 Task: Add an event with the title Third Marketing Campaign Analysis, date ''2023/10/24'', time 04:00and add a description: Participants will discover strategies for engaging their audience and maintaining their interest throughout the presentation. They will learn how to incorporate storytelling, interactive elements, and visual aids to create a dynamic and interactive experience for their listeners.Mark the tasks as Completed , logged in from the account softage.4@softage.netand send the event invitation to softage.2@softage.net and softage.3@softage.net. Set a reminder for the event Doesn''t repeat
Action: Mouse moved to (74, 96)
Screenshot: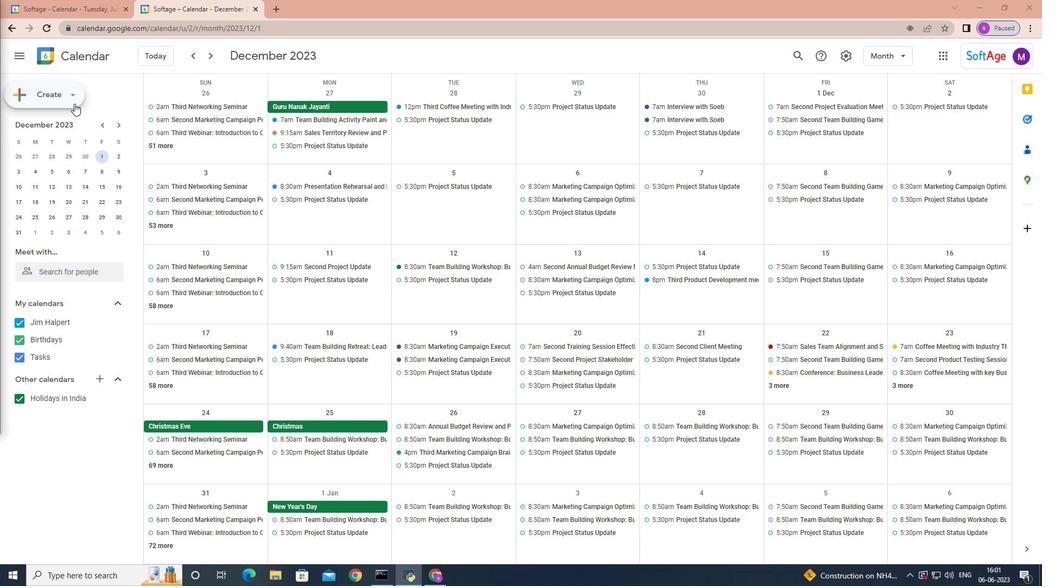 
Action: Mouse pressed left at (74, 96)
Screenshot: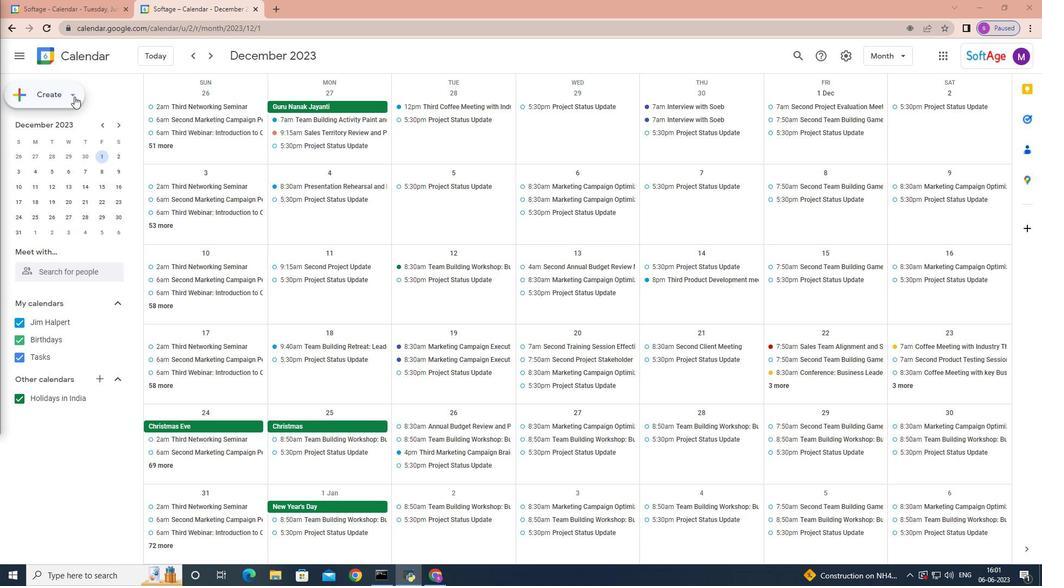 
Action: Mouse moved to (74, 122)
Screenshot: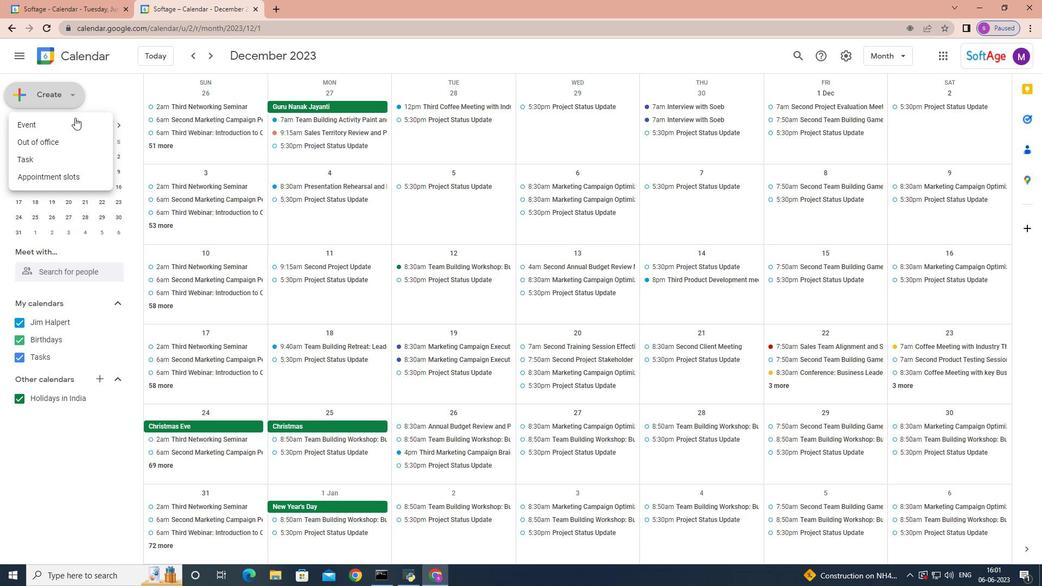 
Action: Mouse pressed left at (74, 122)
Screenshot: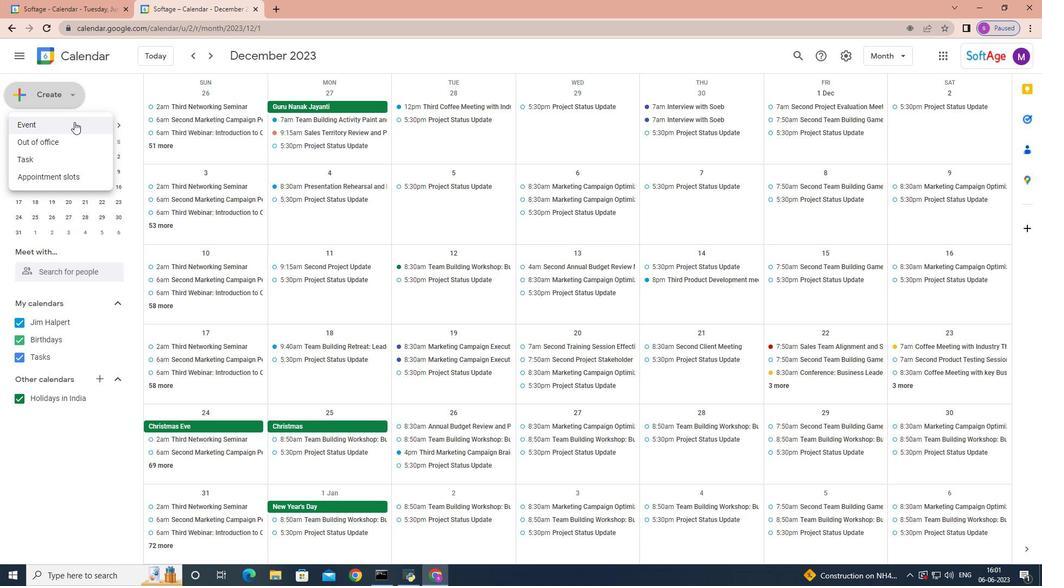 
Action: Mouse moved to (661, 367)
Screenshot: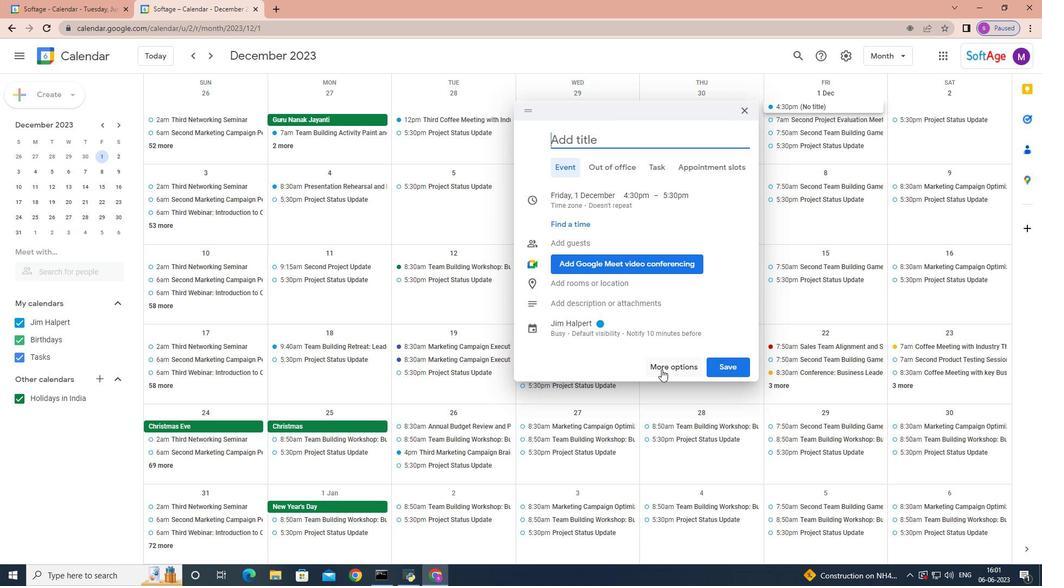 
Action: Mouse pressed left at (661, 367)
Screenshot: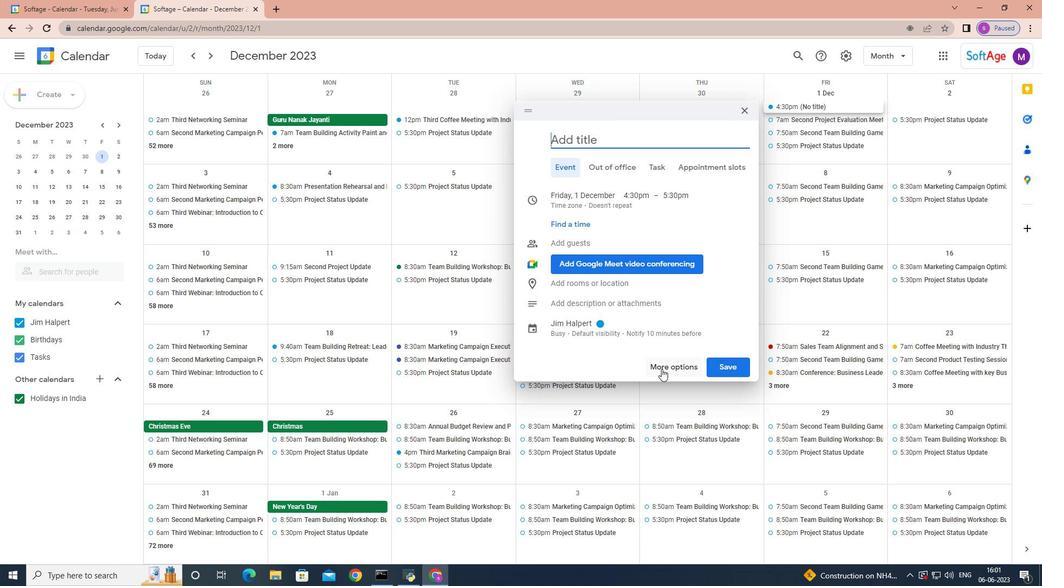 
Action: Mouse moved to (655, 344)
Screenshot: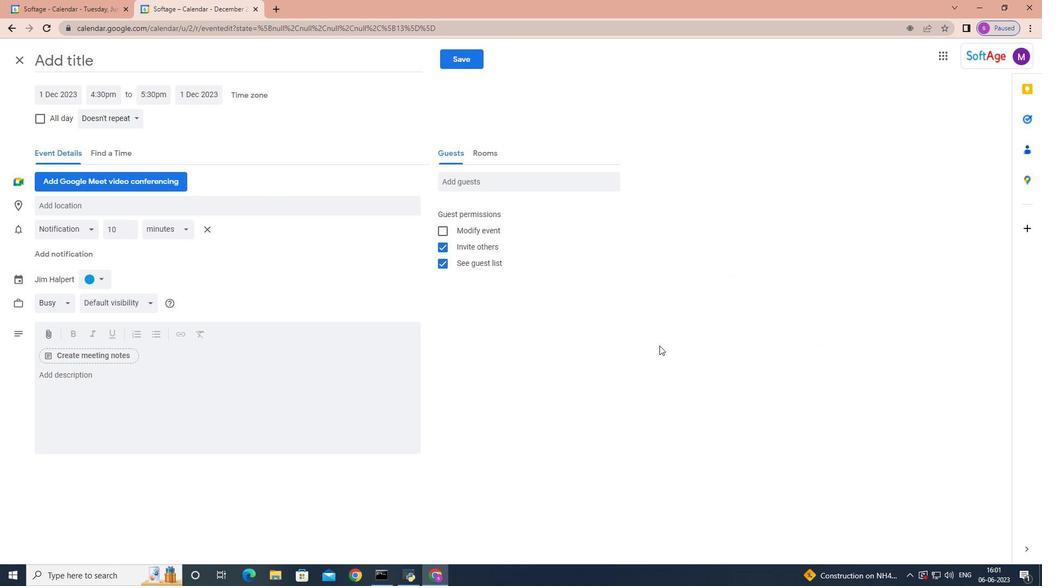 
Action: Key pressed <Key.shift>Third<Key.space><Key.shift>Marketing<Key.space><Key.shift>Campaign<Key.space><Key.shift>Analysis
Screenshot: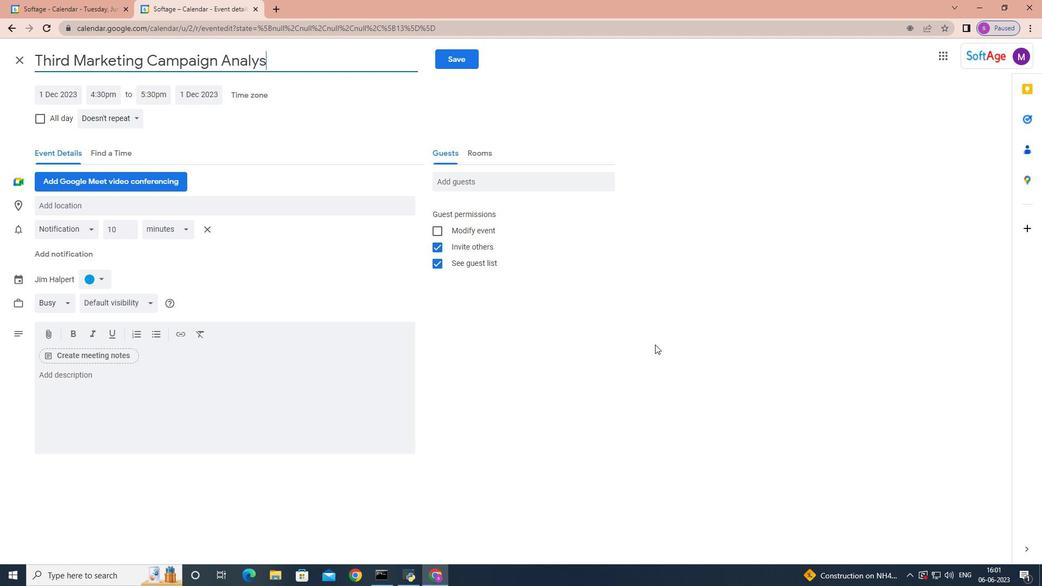 
Action: Mouse moved to (62, 95)
Screenshot: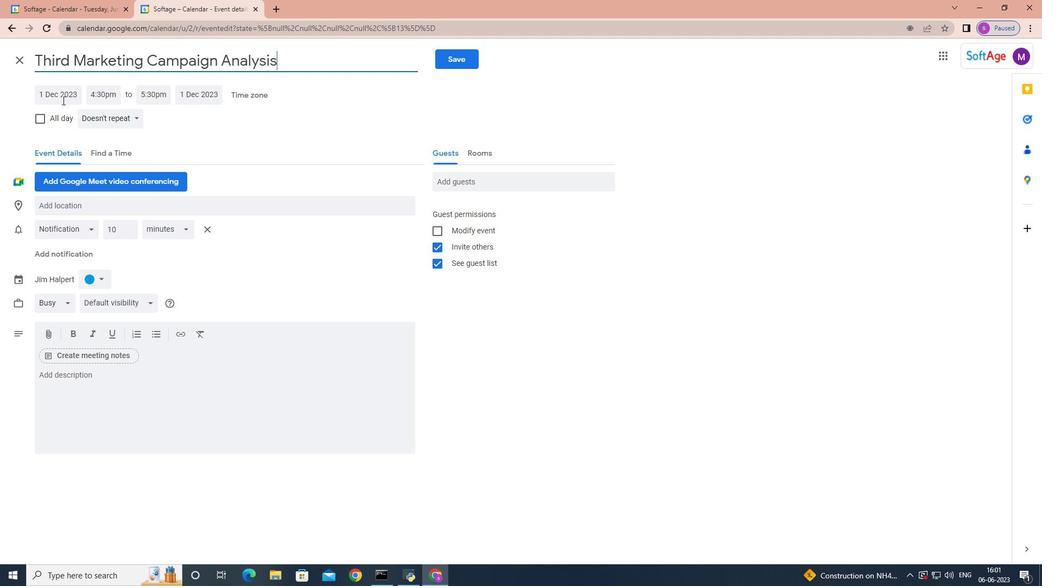 
Action: Mouse pressed left at (62, 95)
Screenshot: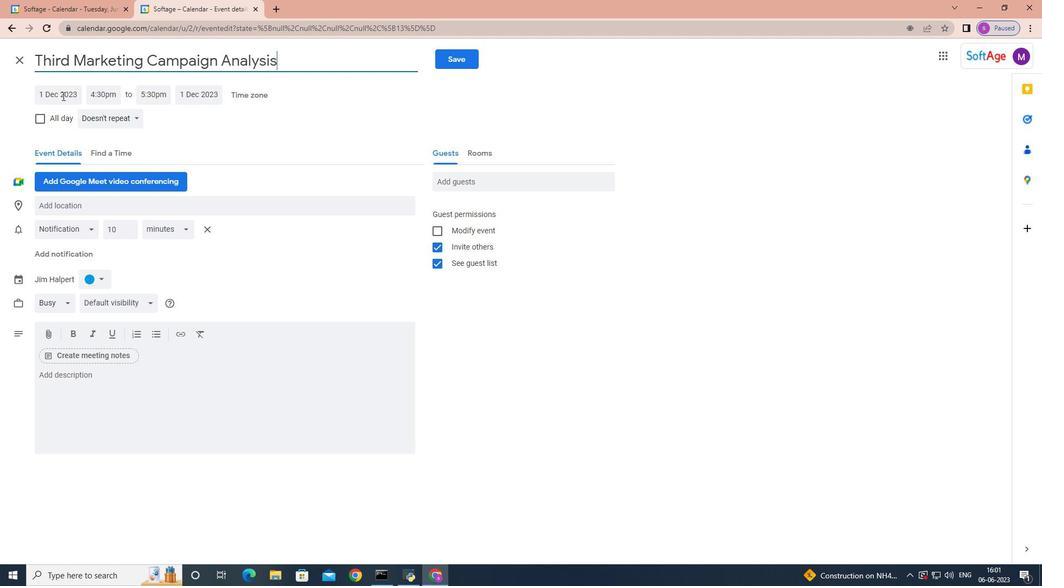 
Action: Mouse moved to (156, 115)
Screenshot: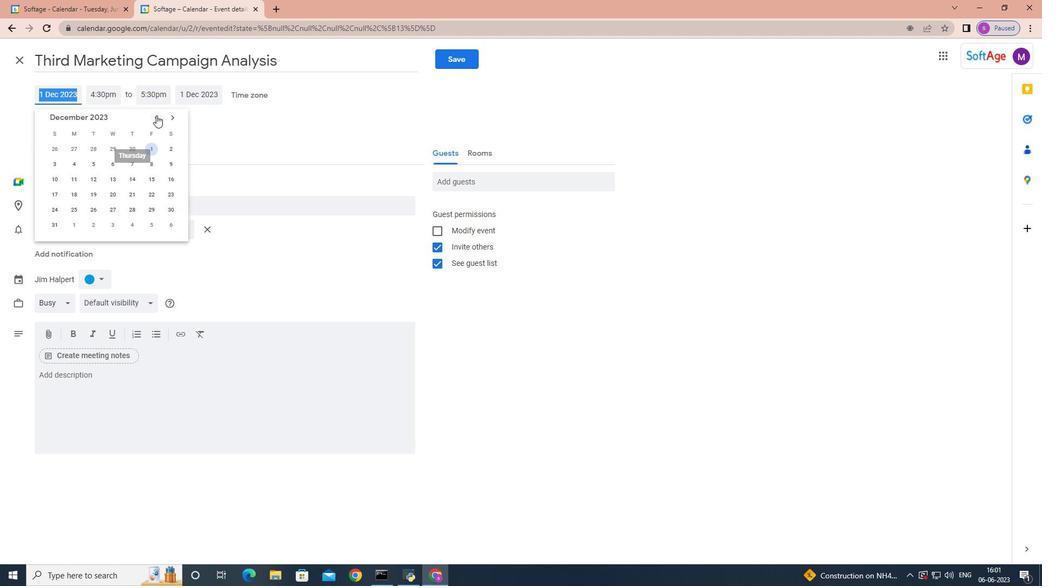 
Action: Mouse pressed left at (156, 115)
Screenshot: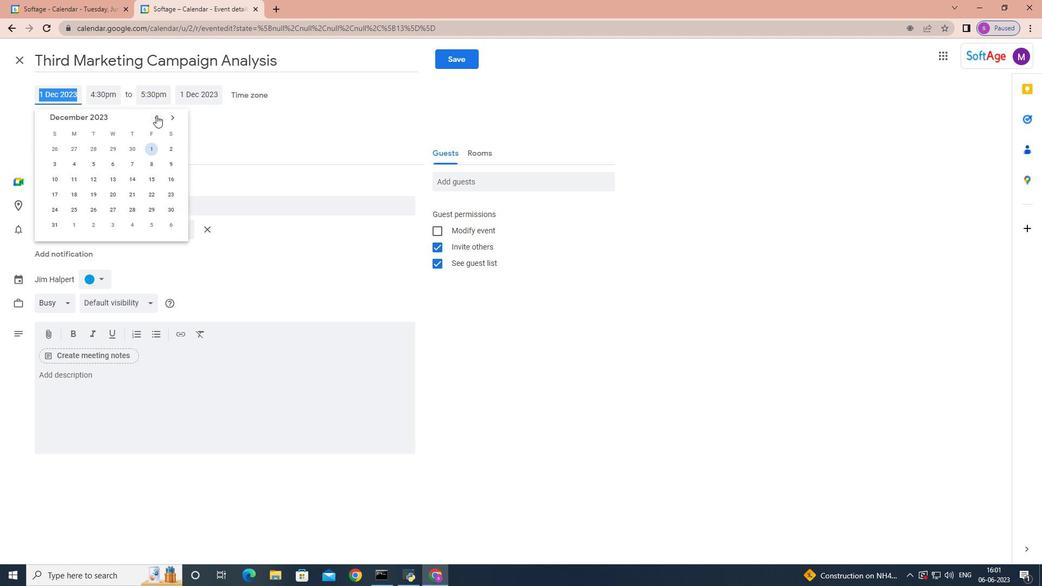 
Action: Mouse moved to (156, 115)
Screenshot: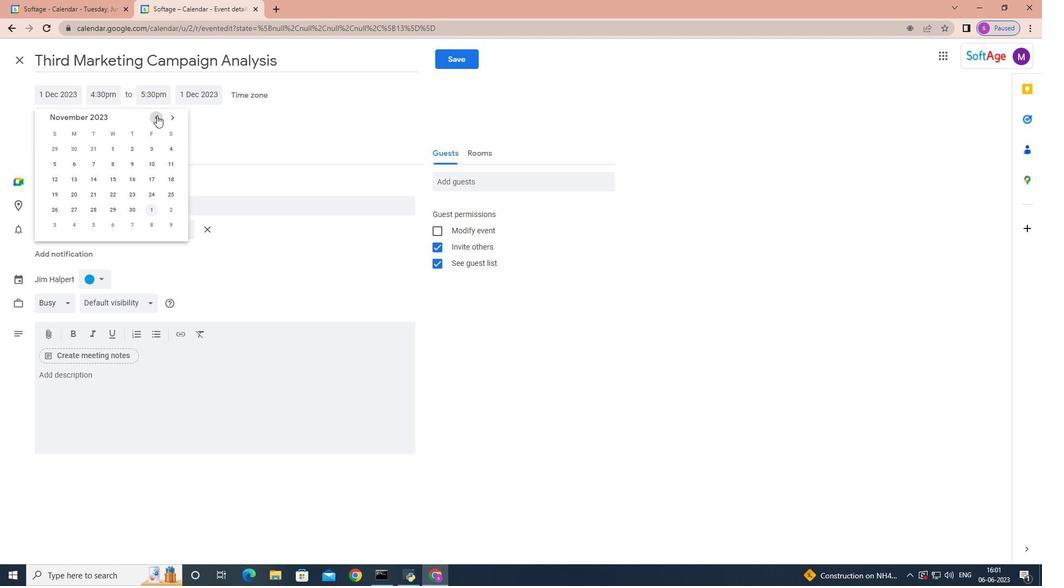 
Action: Mouse pressed left at (156, 115)
Screenshot: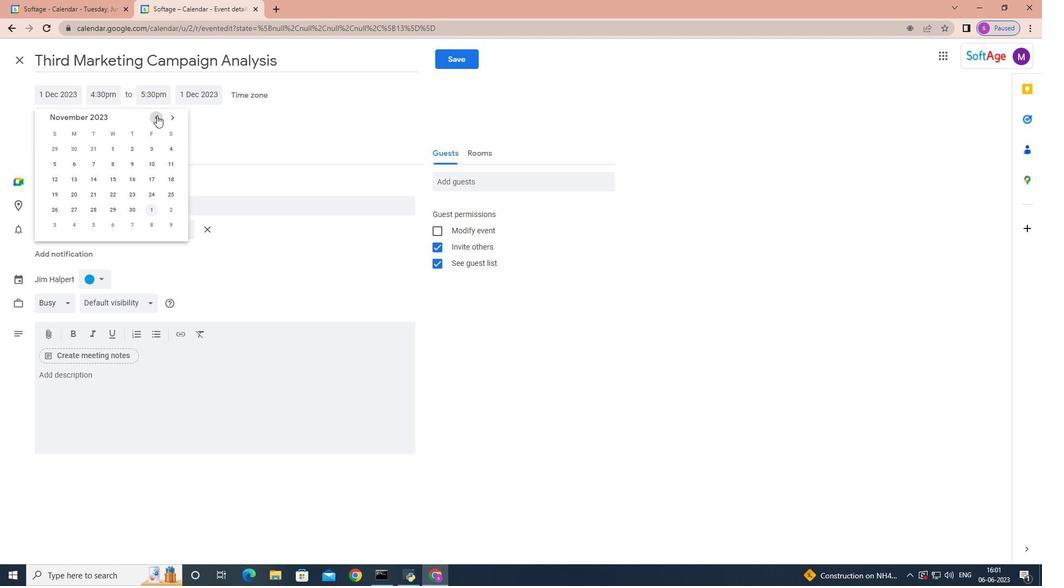 
Action: Mouse moved to (94, 194)
Screenshot: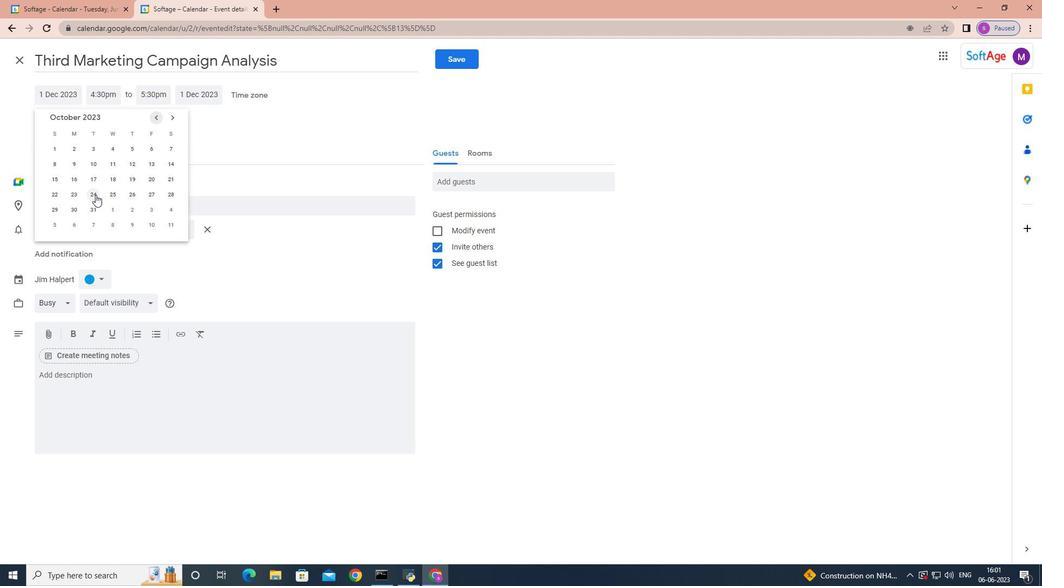 
Action: Mouse pressed left at (94, 194)
Screenshot: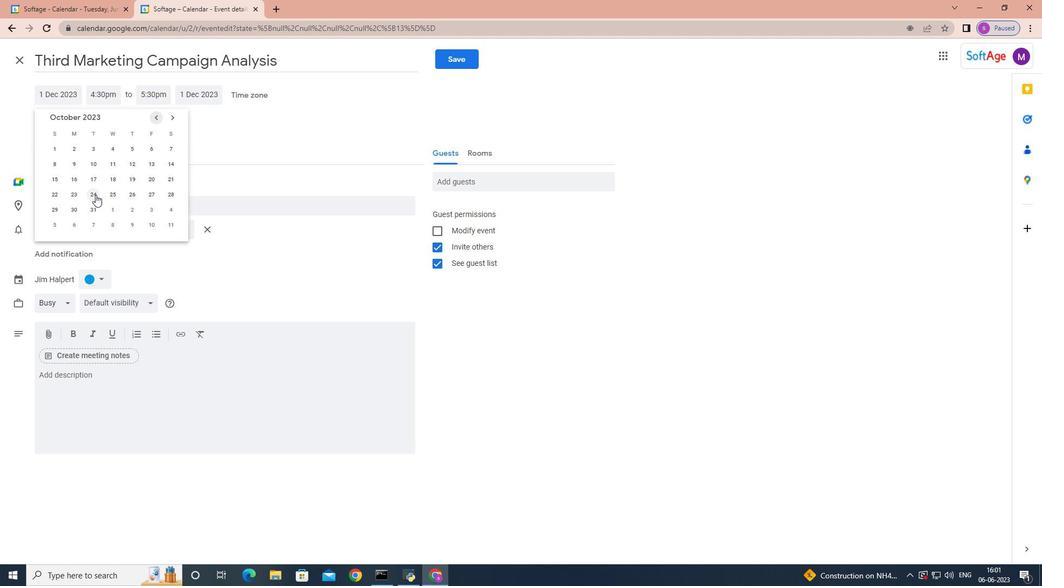 
Action: Mouse moved to (114, 93)
Screenshot: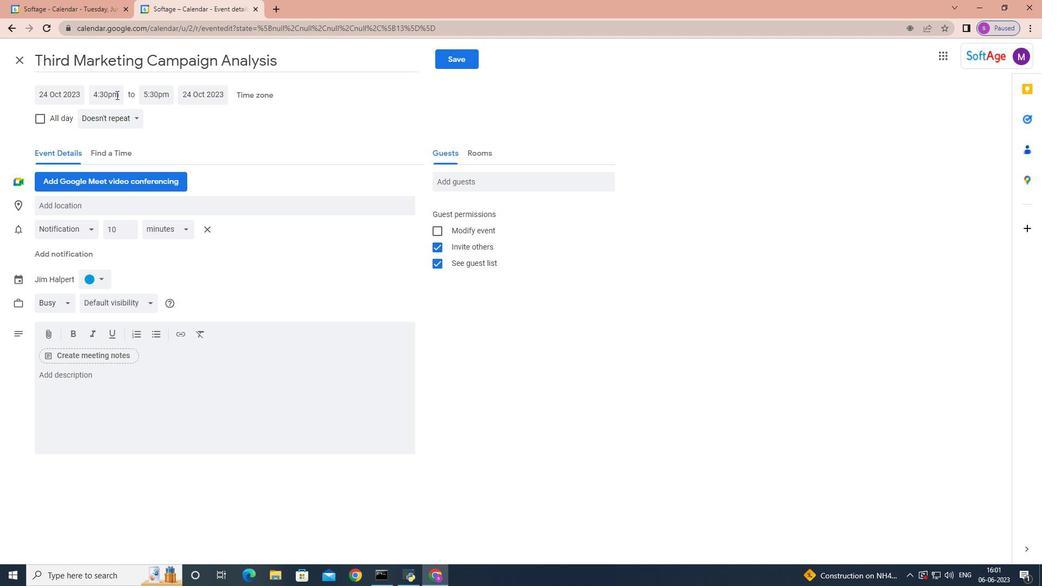 
Action: Mouse pressed left at (114, 93)
Screenshot: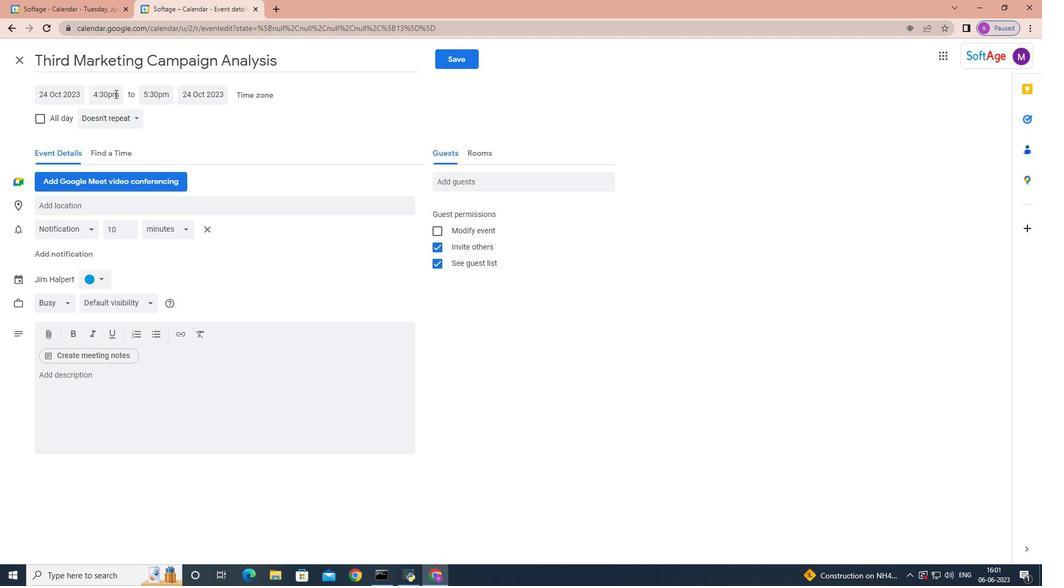 
Action: Mouse moved to (126, 120)
Screenshot: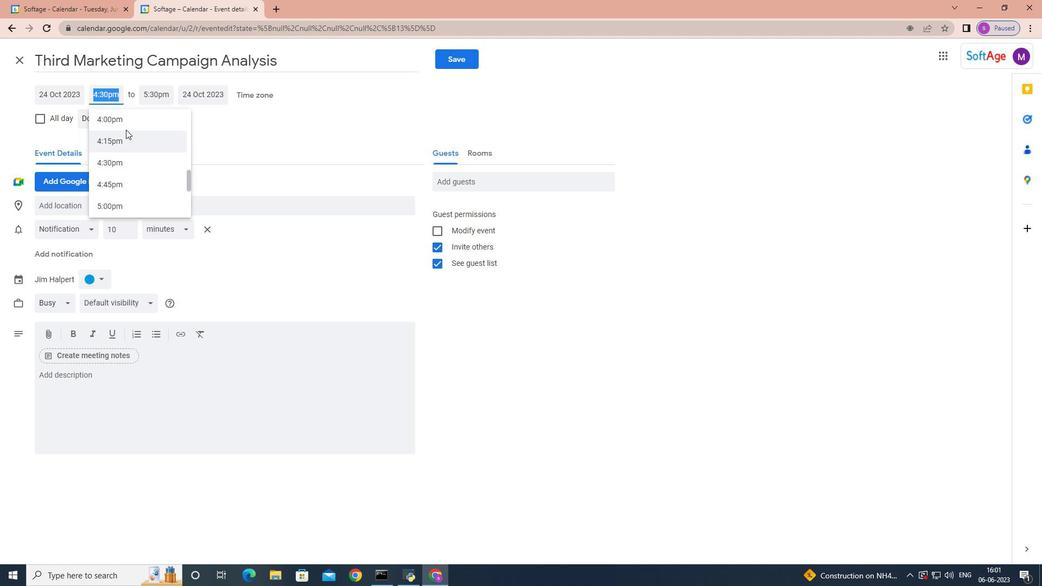 
Action: Mouse pressed left at (126, 120)
Screenshot: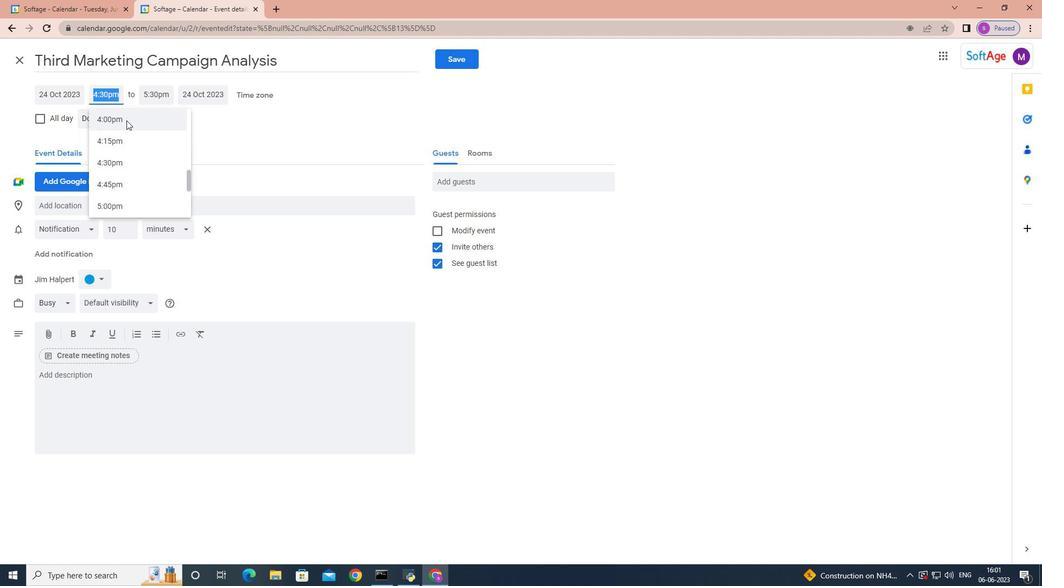 
Action: Mouse moved to (85, 383)
Screenshot: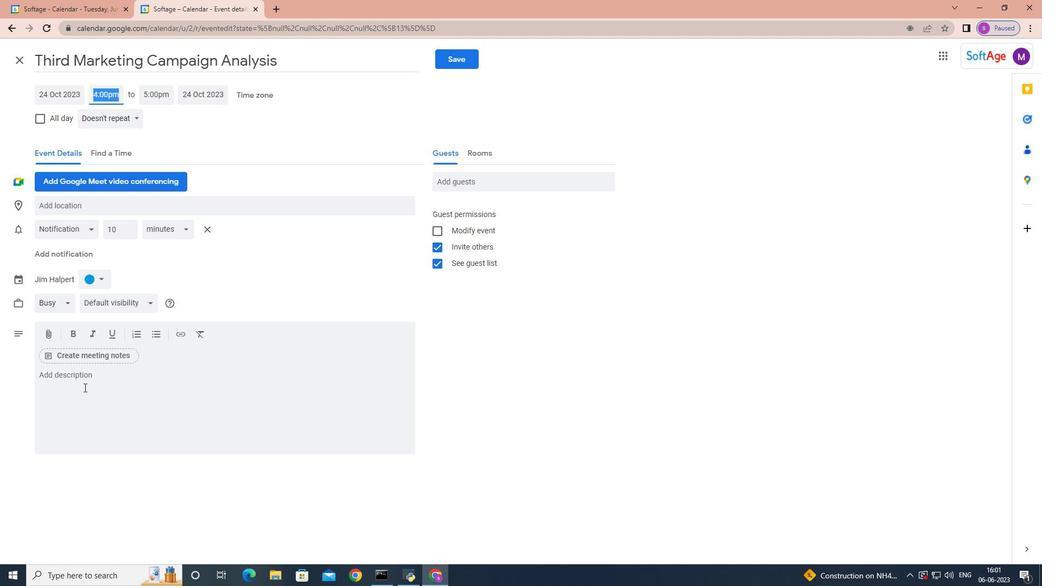 
Action: Mouse pressed left at (85, 383)
Screenshot: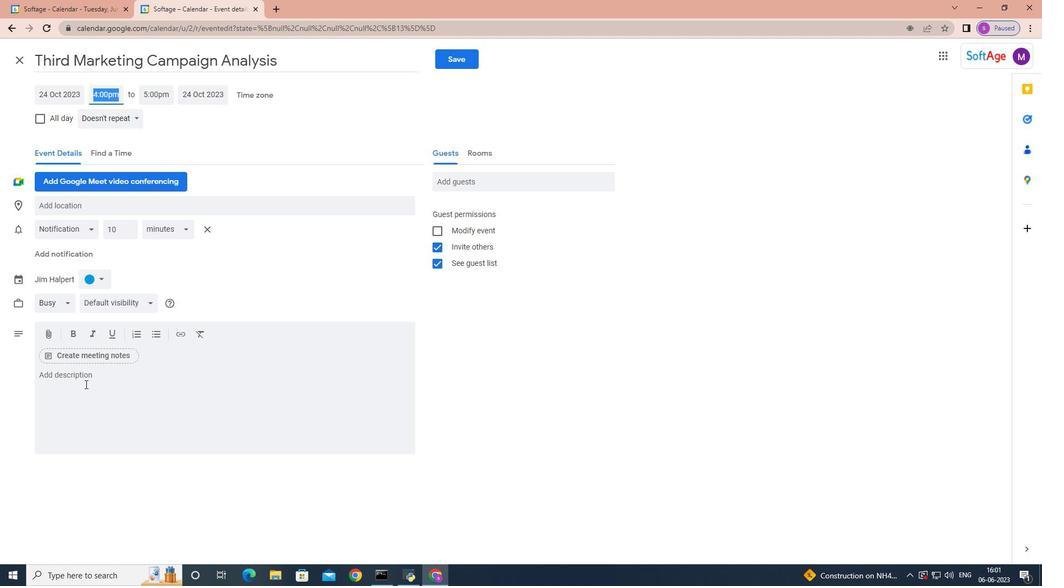 
Action: Mouse moved to (85, 383)
Screenshot: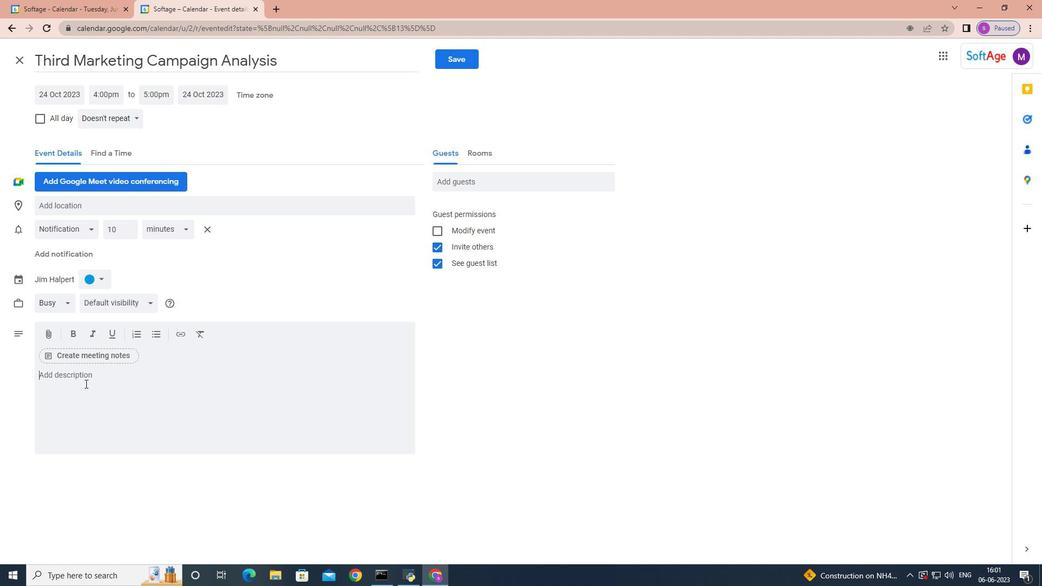 
Action: Key pressed <Key.shift>Participants<Key.space>will<Key.space>de<Key.backspace>iscover<Key.space>strategies<Key.space>foe<Key.backspace>r<Key.space>v<Key.backspace><Key.space>engaging<Key.space>their<Key.space>audience<Key.space>and<Key.space>maintaining<Key.space>their<Key.space>inter<Key.backspace>rest<Key.space>throughout<Key.space>the<Key.space>presentation<Key.space><Key.backspace>.<Key.space><Key.shift>They<Key.space>will<Key.space>learn<Key.space>hp<Key.backspace>ow<Key.space>to<Key.space>incorporarat<Key.space><Key.backspace><Key.backspace>te<Key.space>stort<Key.backspace>yelling<Key.space>,<Key.space>interactive<Key.space>elements<Key.space>and<Key.space>visual<Key.space>aids<Key.space>to<Key.space>create<Key.space>a<Key.space>dynamic<Key.space>and<Key.space>interactive<Key.space>experience<Key.space>for<Key.space>their<Key.space>listeners.
Screenshot: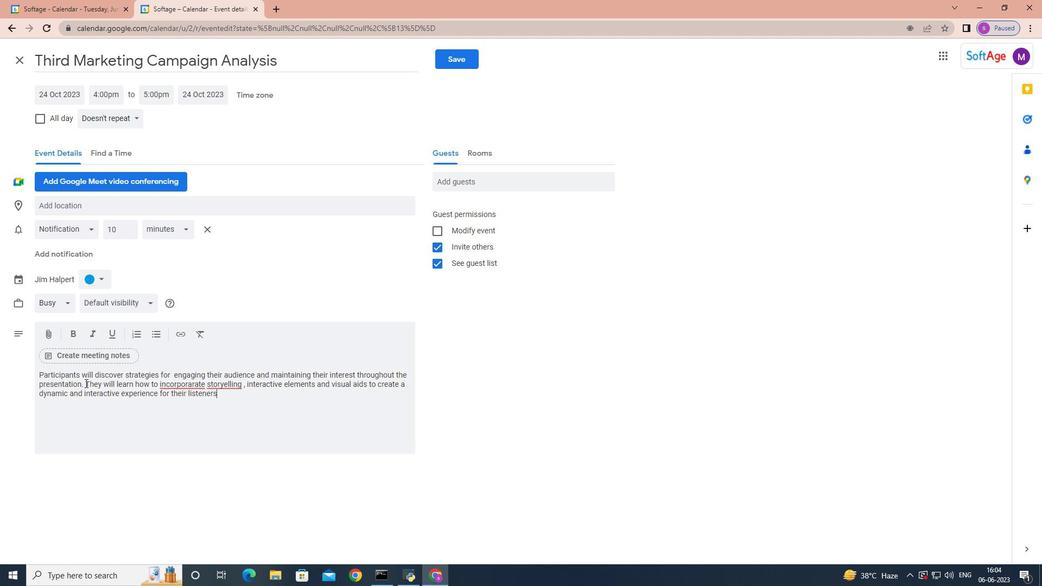 
Action: Mouse moved to (513, 181)
Screenshot: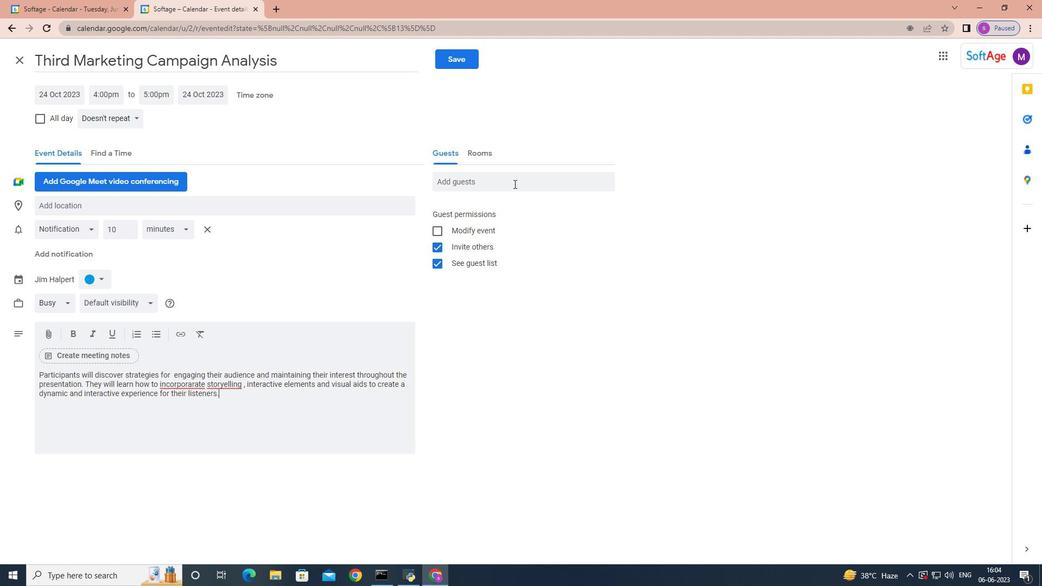 
Action: Mouse pressed left at (513, 181)
Screenshot: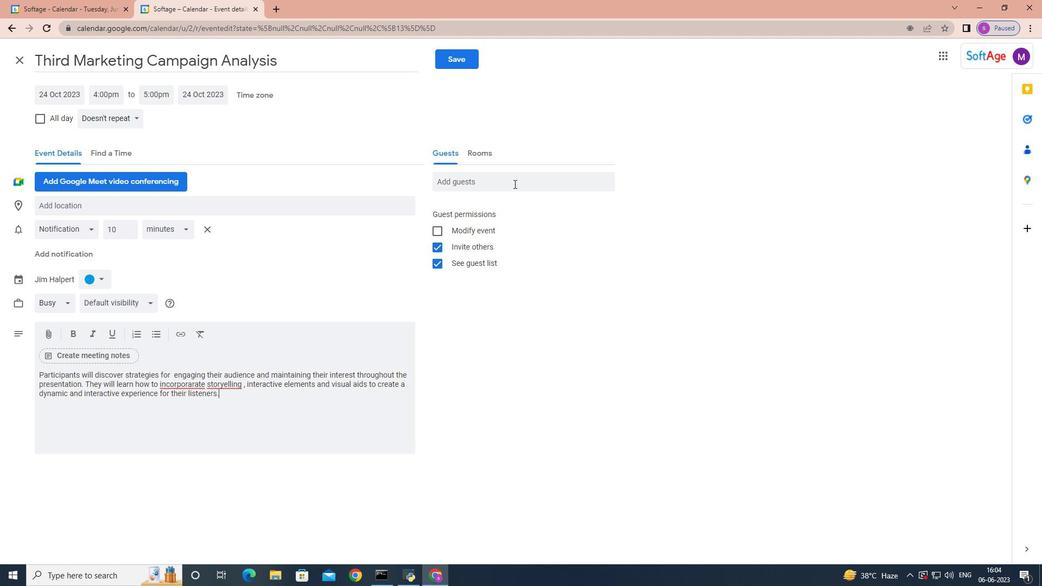 
Action: Mouse moved to (513, 181)
Screenshot: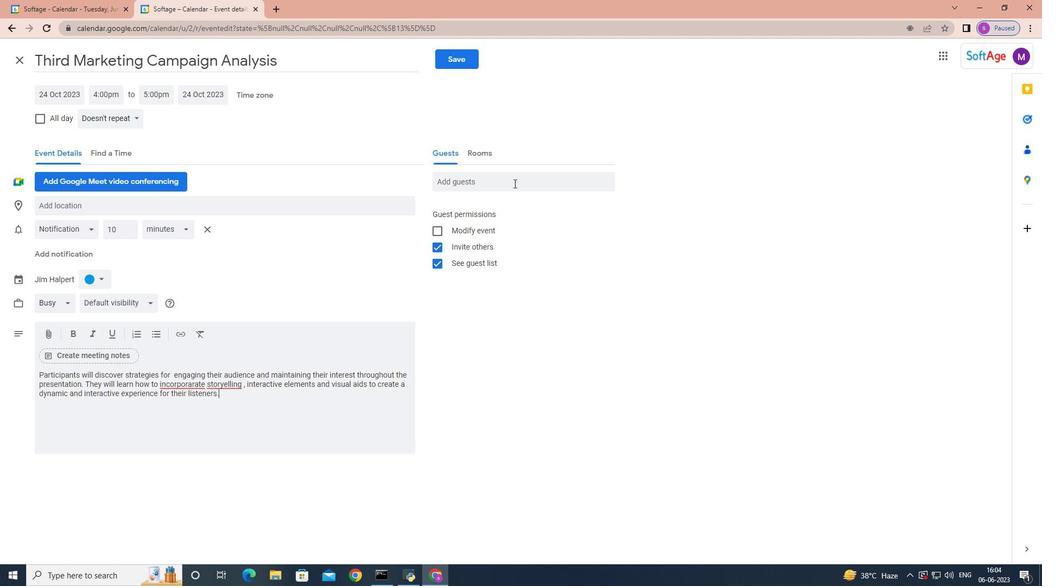 
Action: Key pressed softage.2
Screenshot: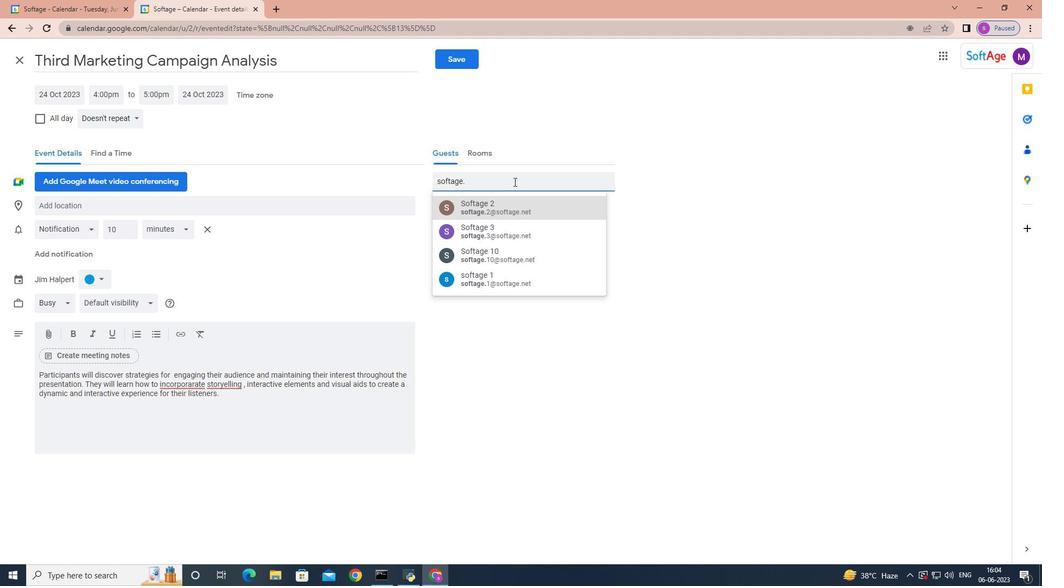 
Action: Mouse moved to (510, 205)
Screenshot: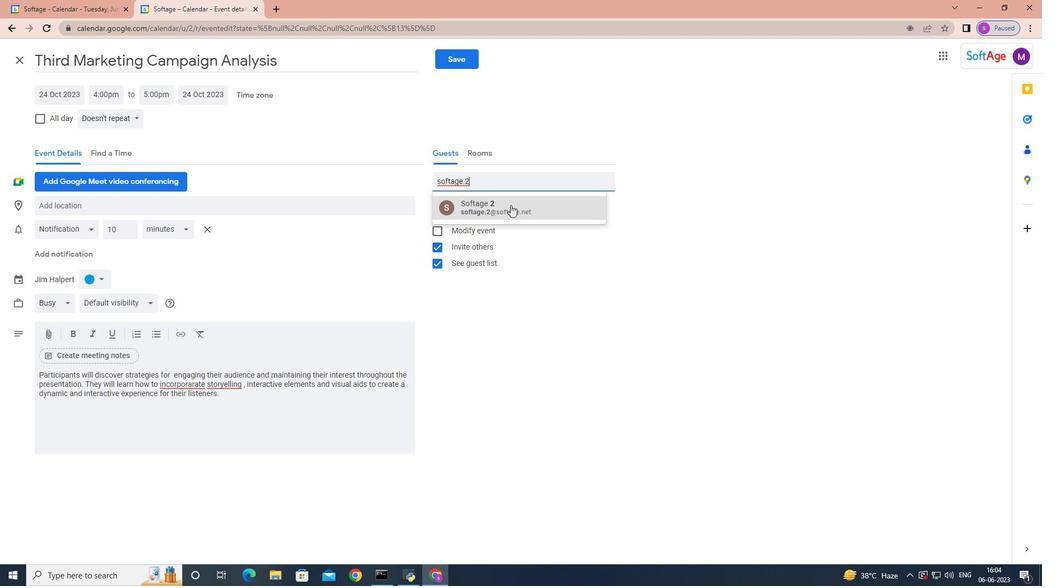
Action: Mouse pressed left at (510, 205)
Screenshot: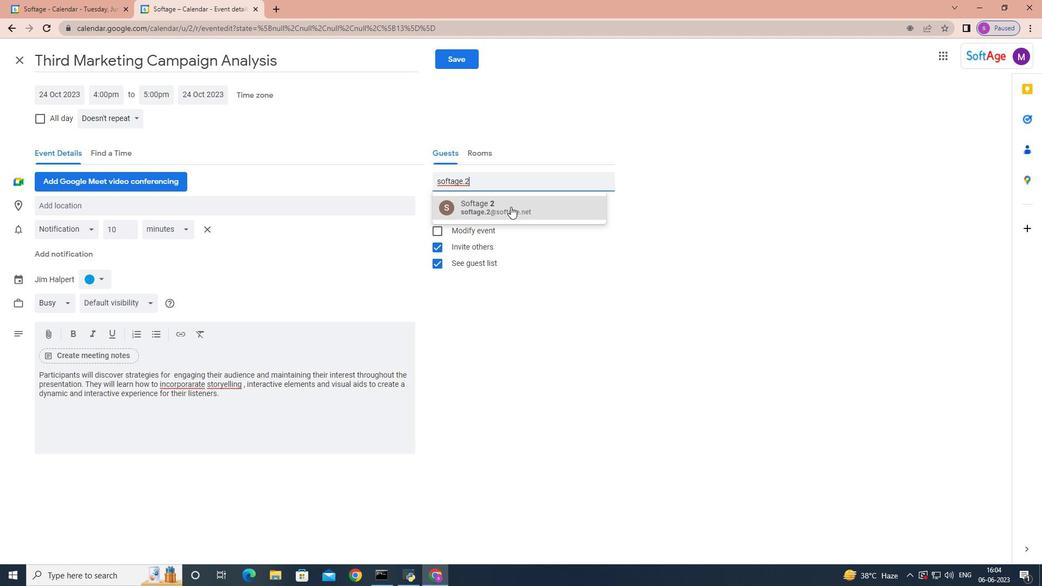 
Action: Key pressed softage.3
Screenshot: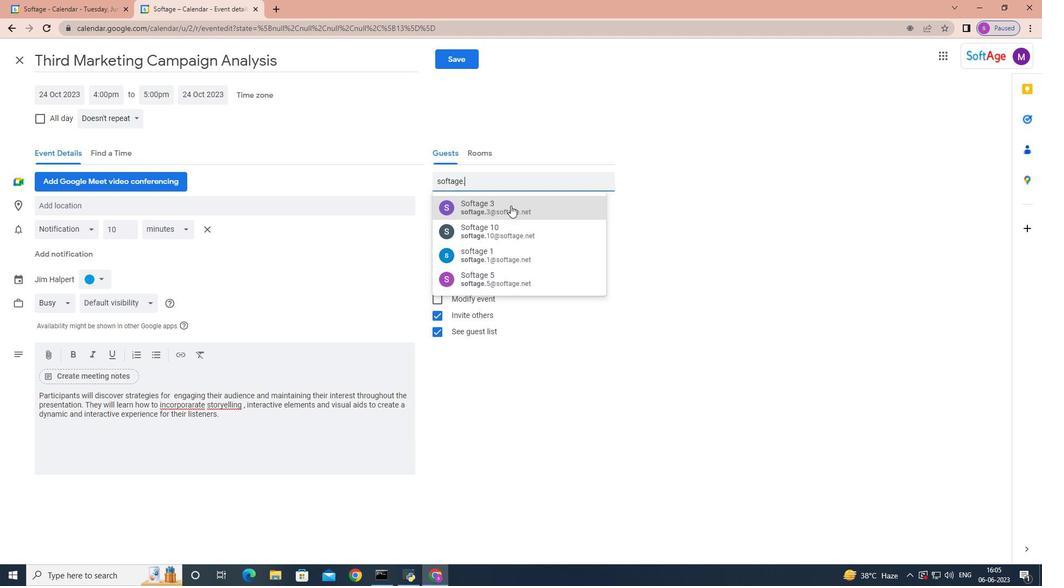 
Action: Mouse pressed left at (510, 205)
Screenshot: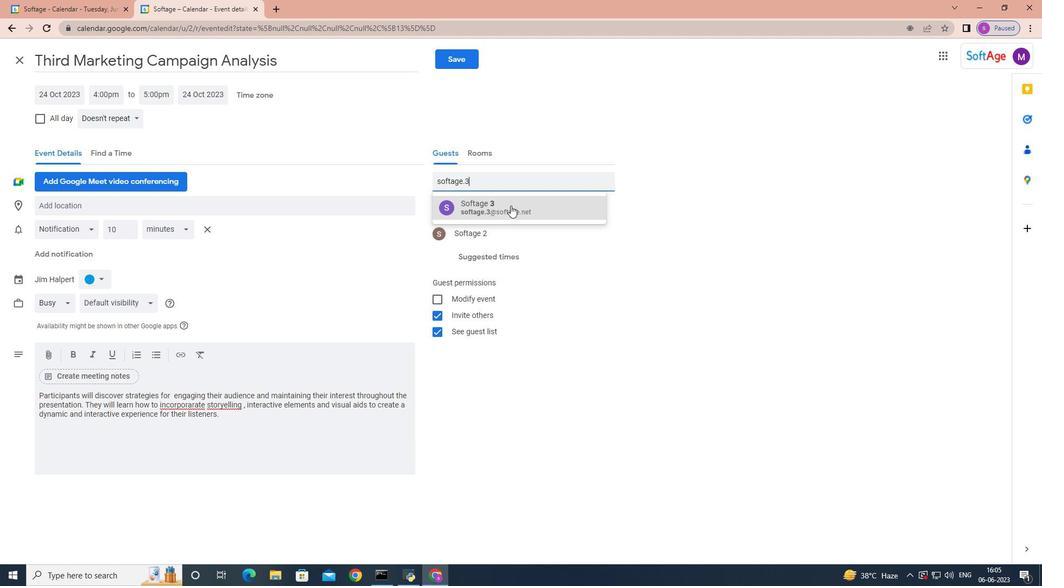 
Action: Mouse moved to (136, 115)
Screenshot: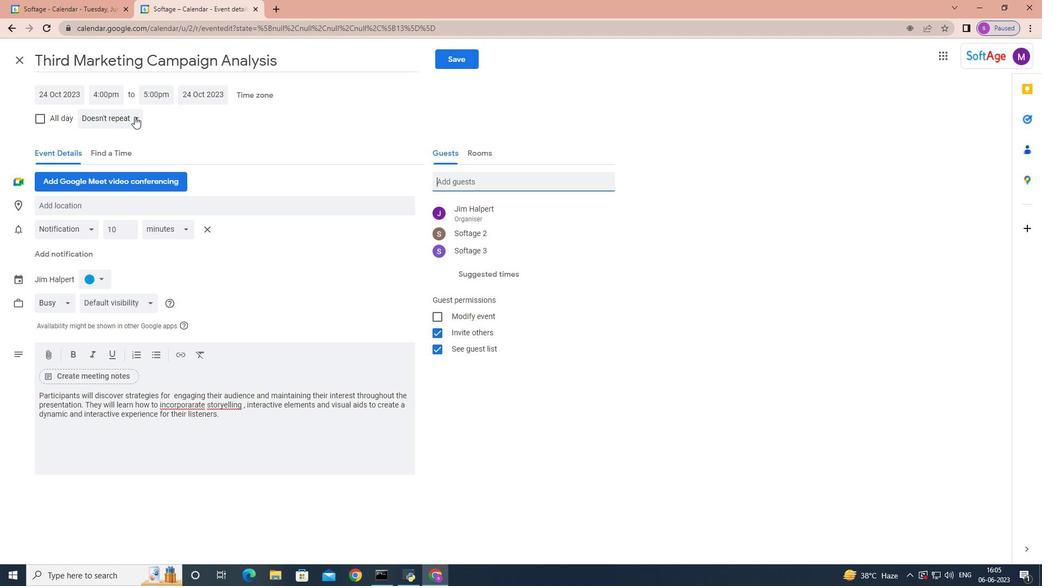 
Action: Mouse pressed left at (136, 115)
Screenshot: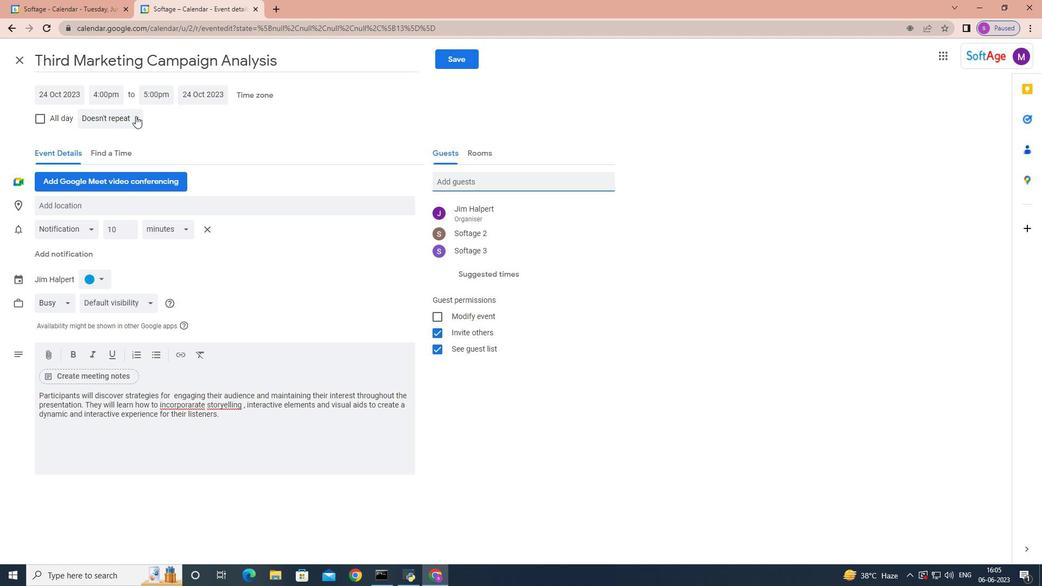 
Action: Mouse moved to (136, 114)
Screenshot: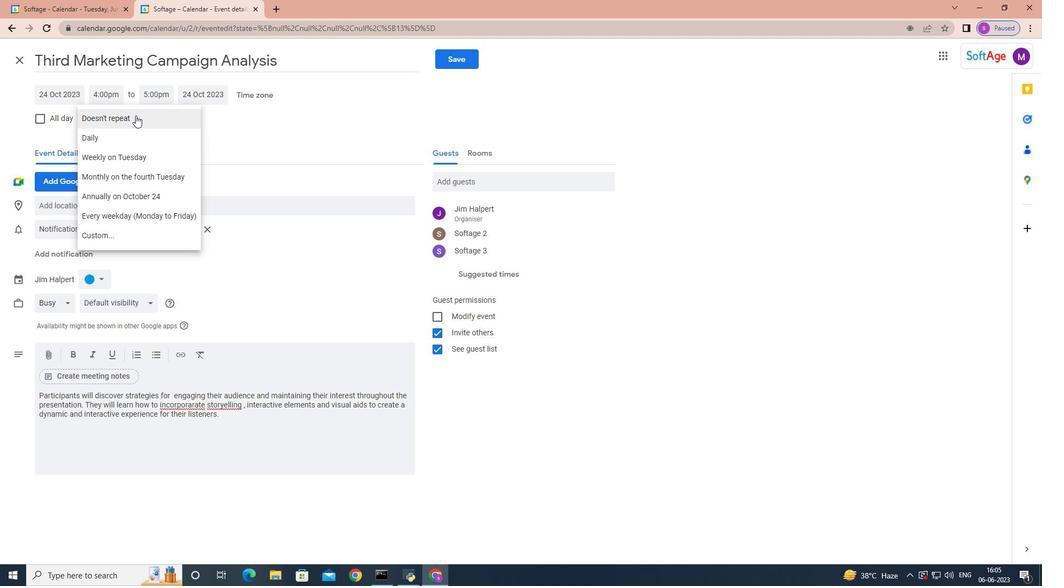 
Action: Mouse pressed left at (136, 114)
Screenshot: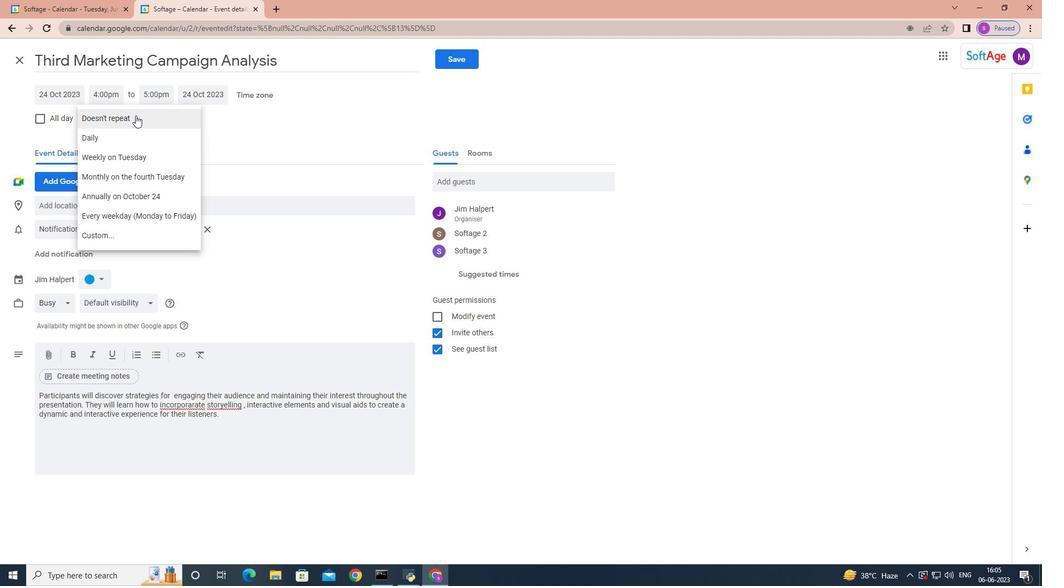 
Action: Mouse moved to (444, 54)
Screenshot: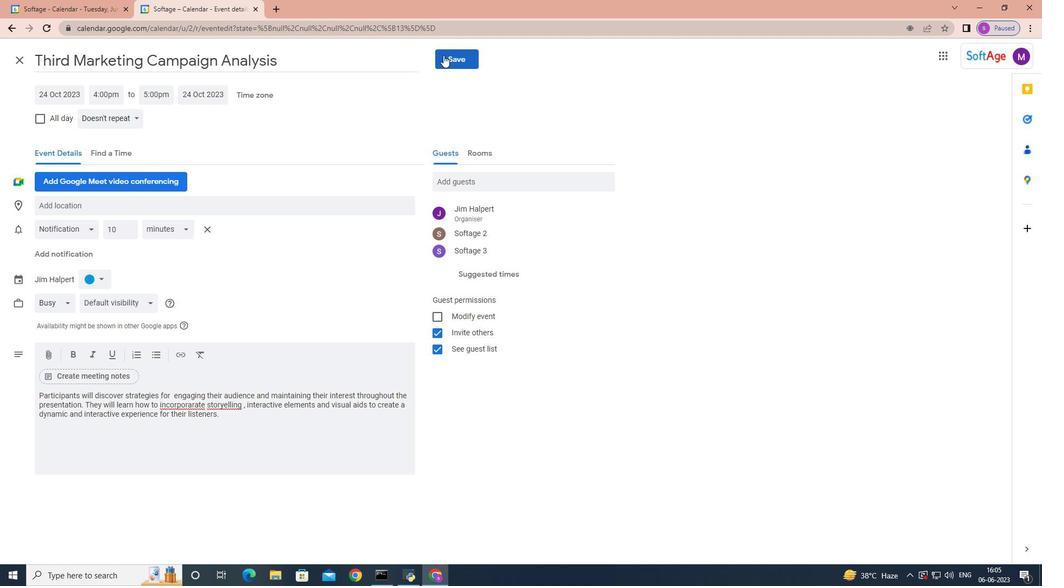 
Action: Mouse pressed left at (444, 54)
Screenshot: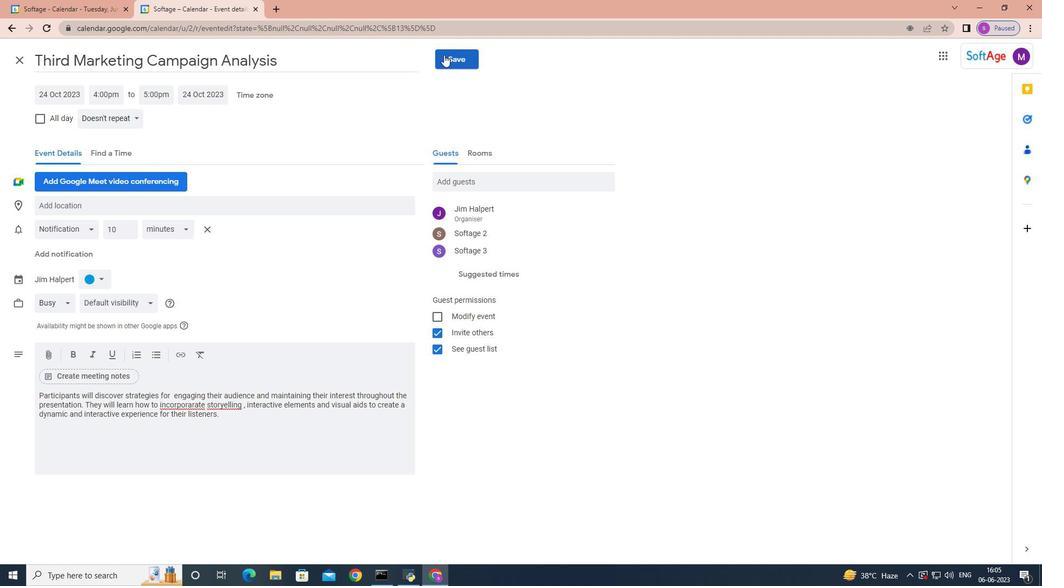 
Action: Mouse moved to (631, 327)
Screenshot: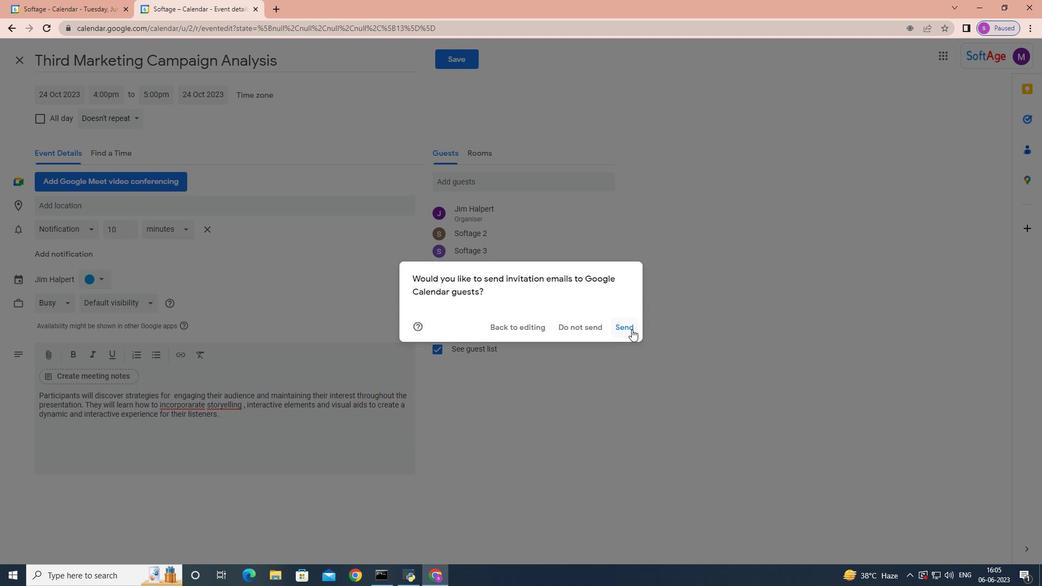 
Action: Mouse pressed left at (631, 327)
Screenshot: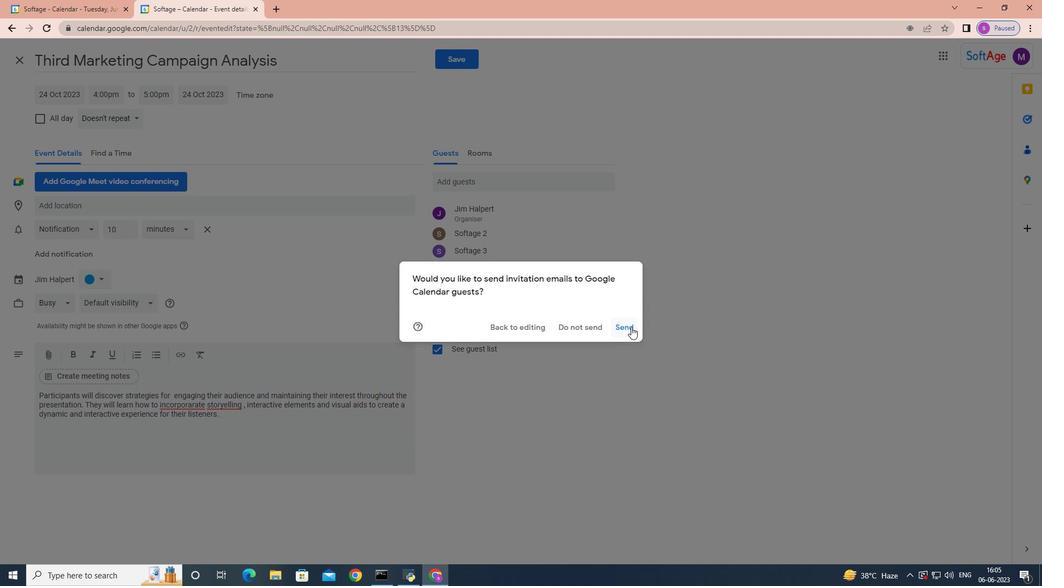 
Action: Mouse moved to (621, 332)
Screenshot: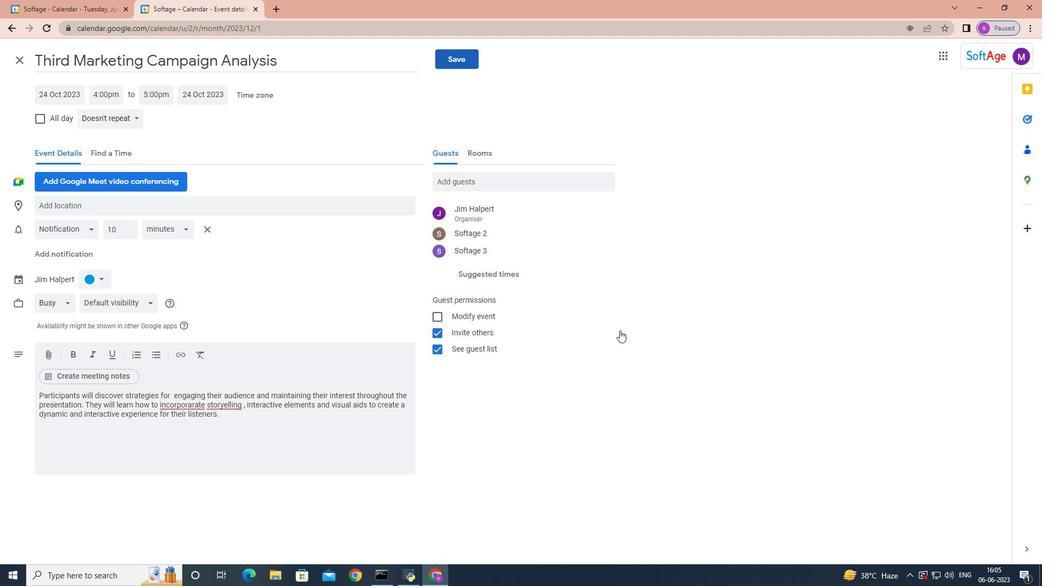 
